 Task: Create a reminder to pay the rent on the 1st of each month.
Action: Mouse moved to (42, 119)
Screenshot: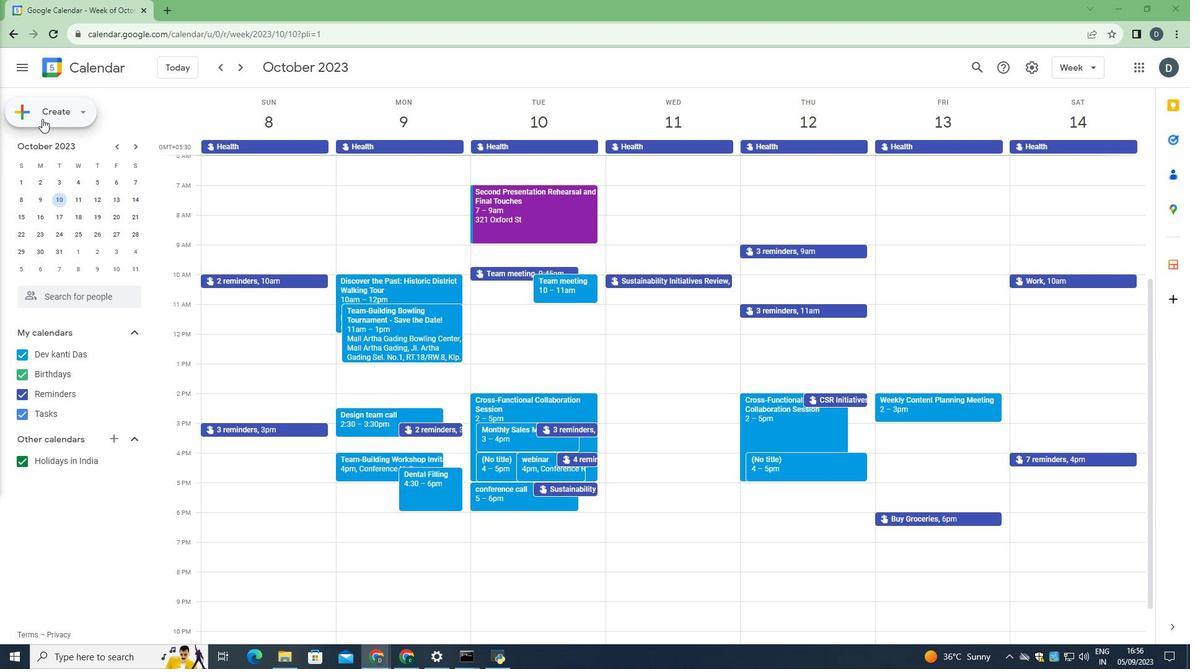 
Action: Mouse pressed left at (42, 119)
Screenshot: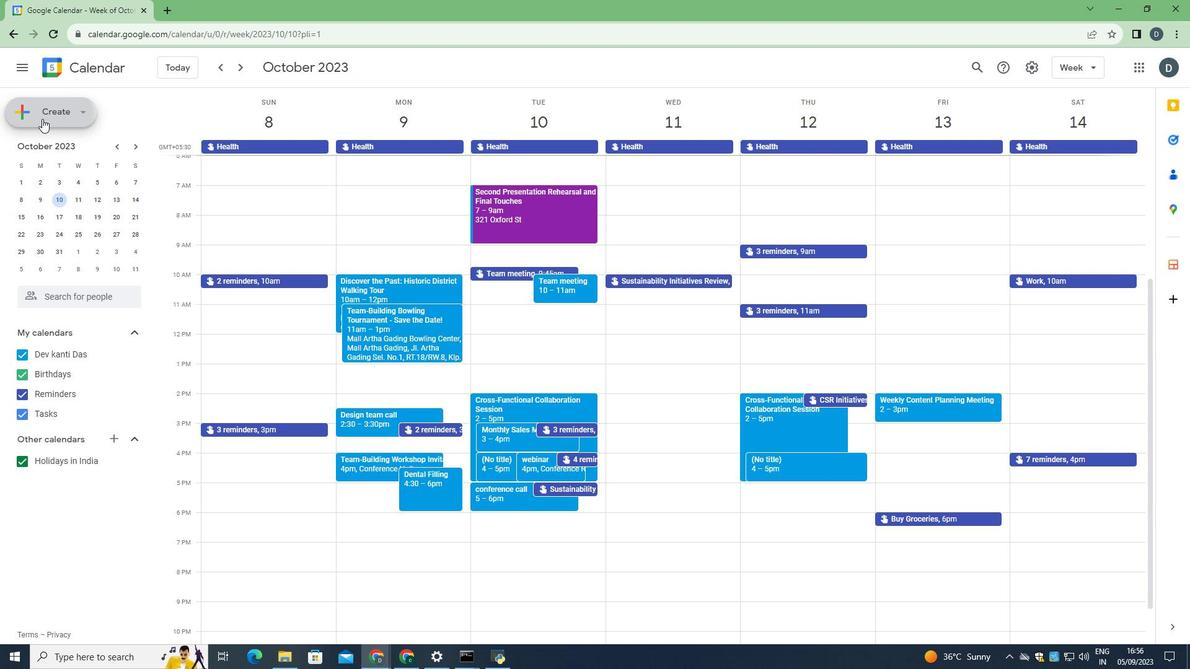 
Action: Mouse moved to (36, 139)
Screenshot: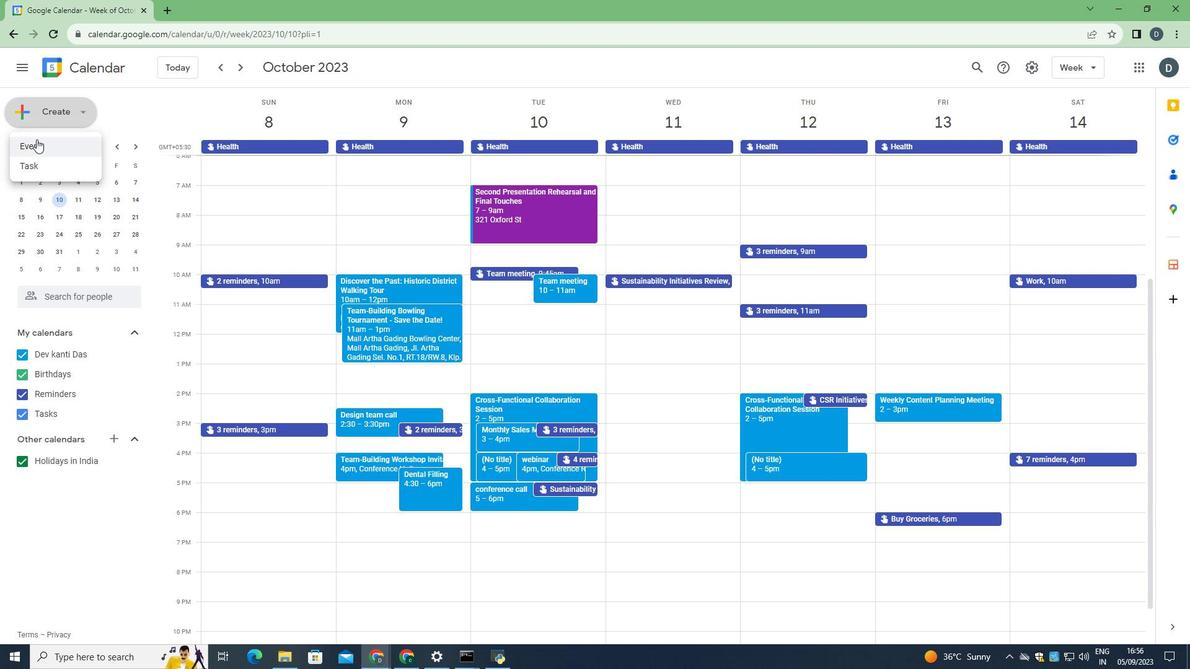 
Action: Mouse pressed left at (36, 139)
Screenshot: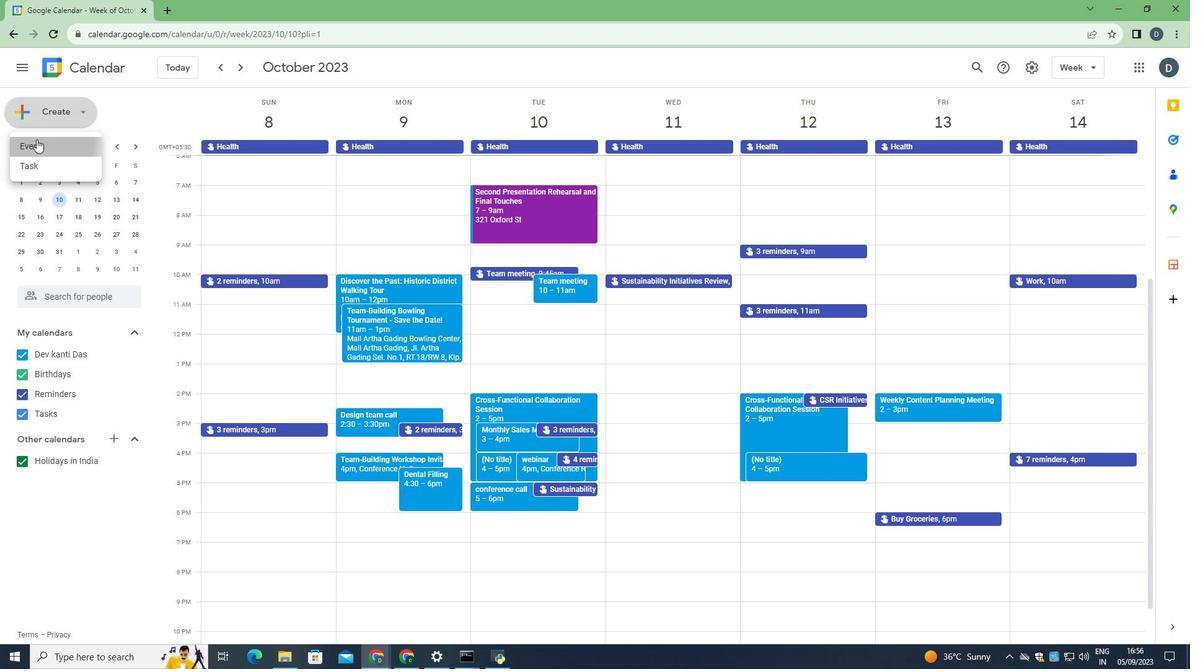 
Action: Mouse moved to (315, 257)
Screenshot: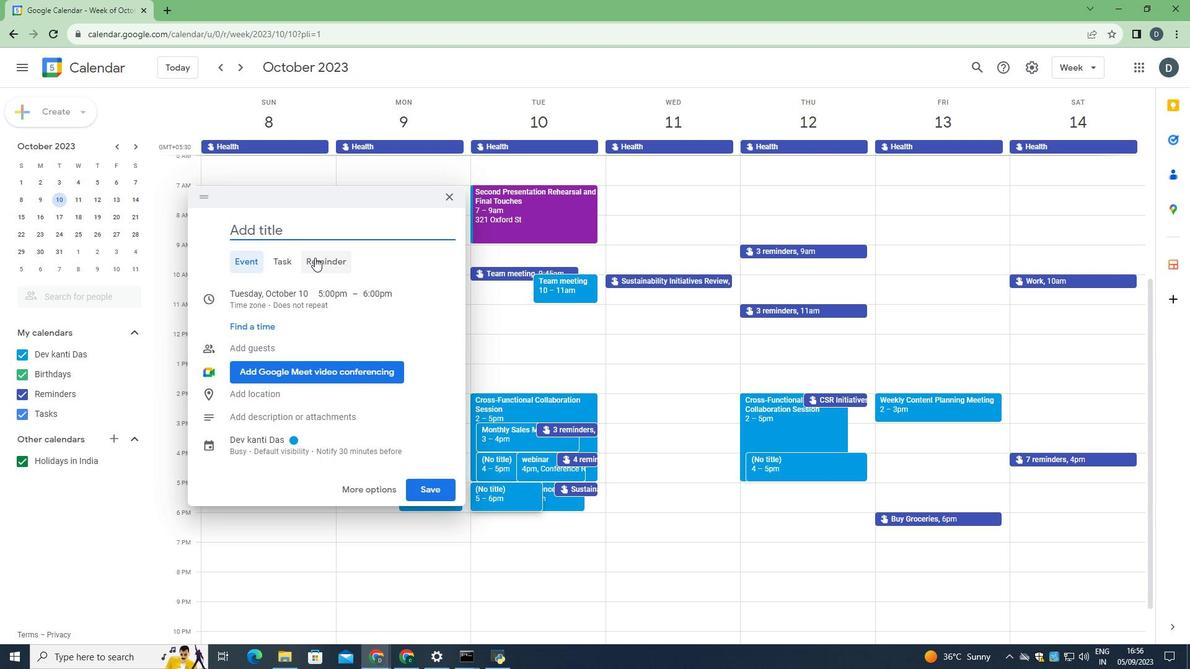 
Action: Mouse pressed left at (315, 257)
Screenshot: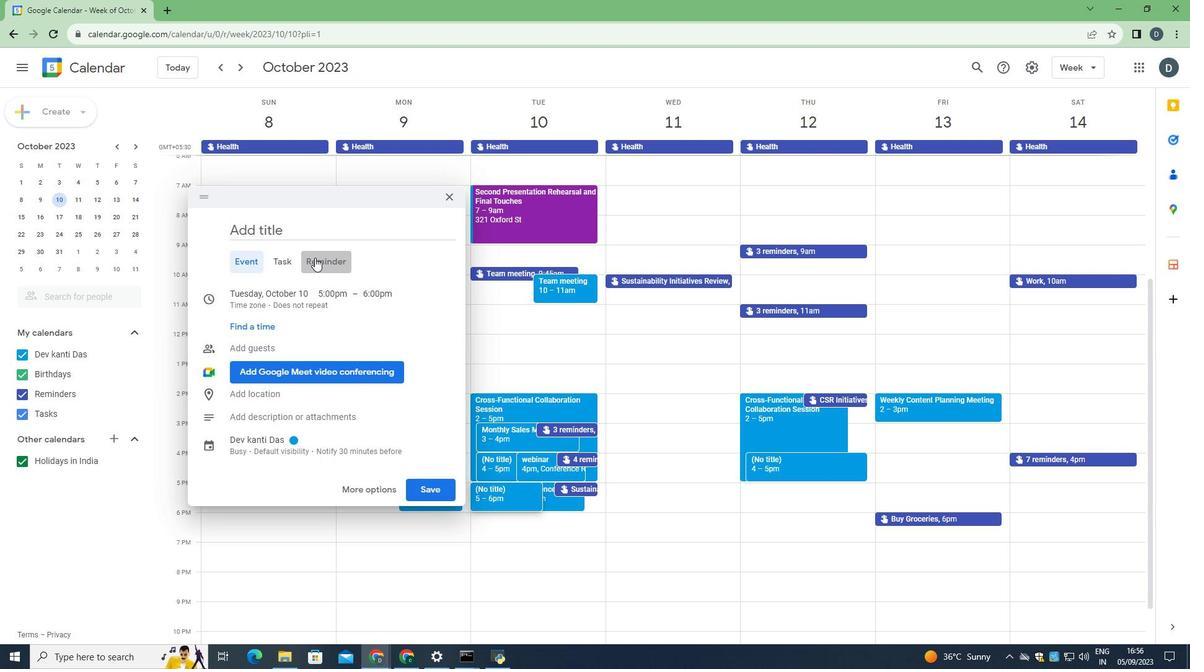 
Action: Mouse moved to (319, 232)
Screenshot: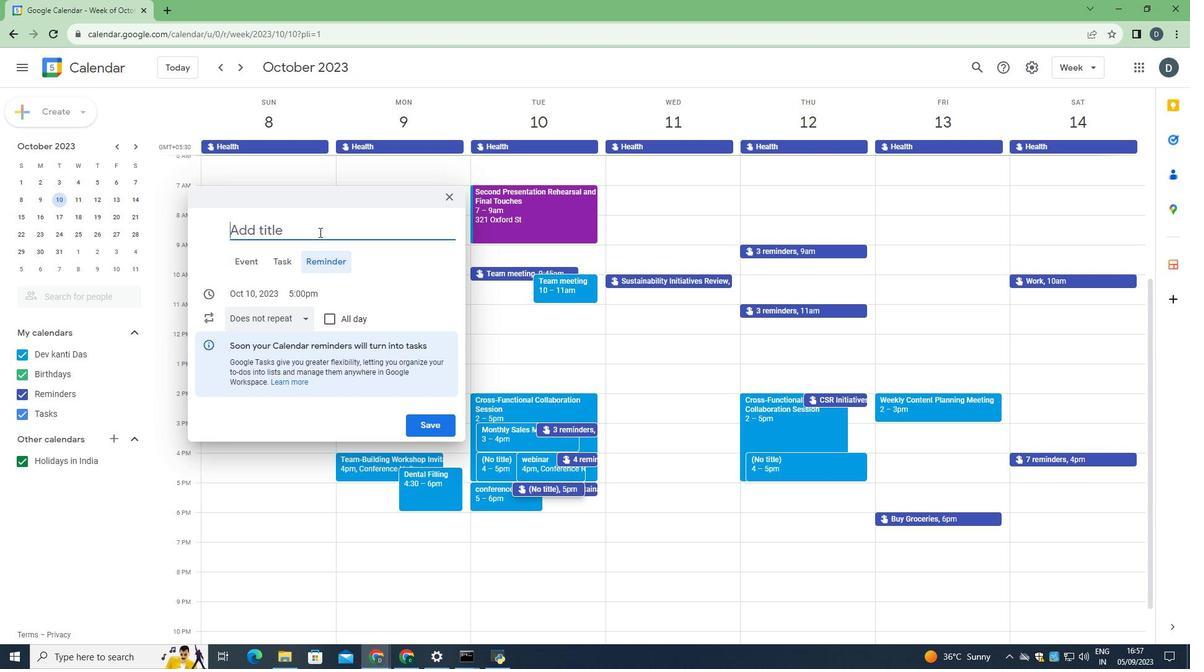 
Action: Mouse pressed left at (319, 232)
Screenshot: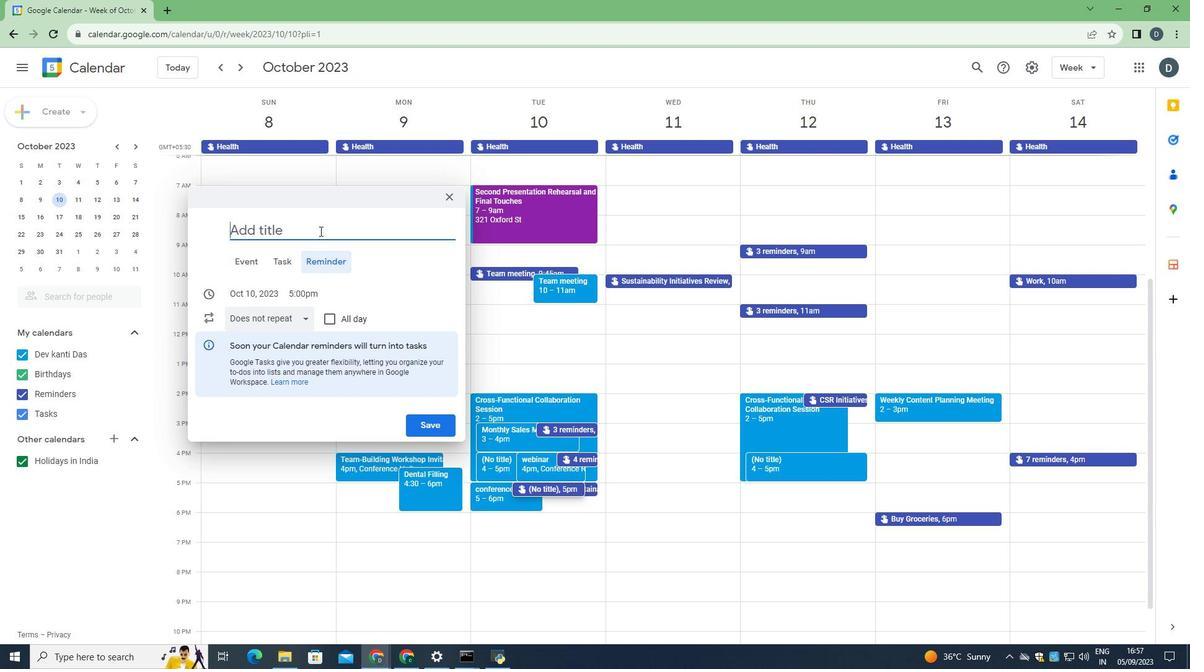 
Action: Mouse moved to (322, 229)
Screenshot: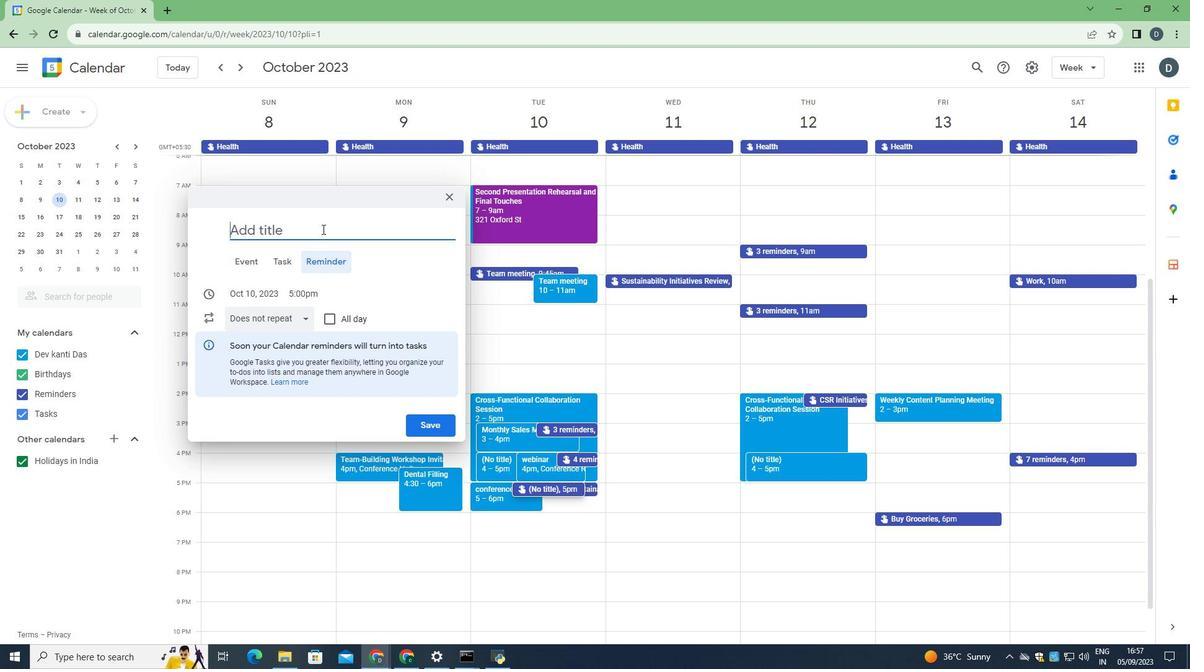 
Action: Key pressed <Key.shift><Key.shift><Key.shift><Key.shift><Key.shift><Key.shift><Key.shift><Key.shift><Key.shift><Key.shift><Key.shift><Key.shift><Key.shift><Key.shift><Key.shift><Key.shift><Key.shift><Key.shift><Key.shift><Key.shift><Key.shift><Key.shift><Key.shift><Key.shift><Key.shift><Key.shift><Key.shift><Key.shift><Key.shift><Key.shift><Key.shift><Key.shift><Key.shift><Key.shift>Monthly<Key.space><Key.shift>Pay<Key.space><Key.shift>Rent
Screenshot: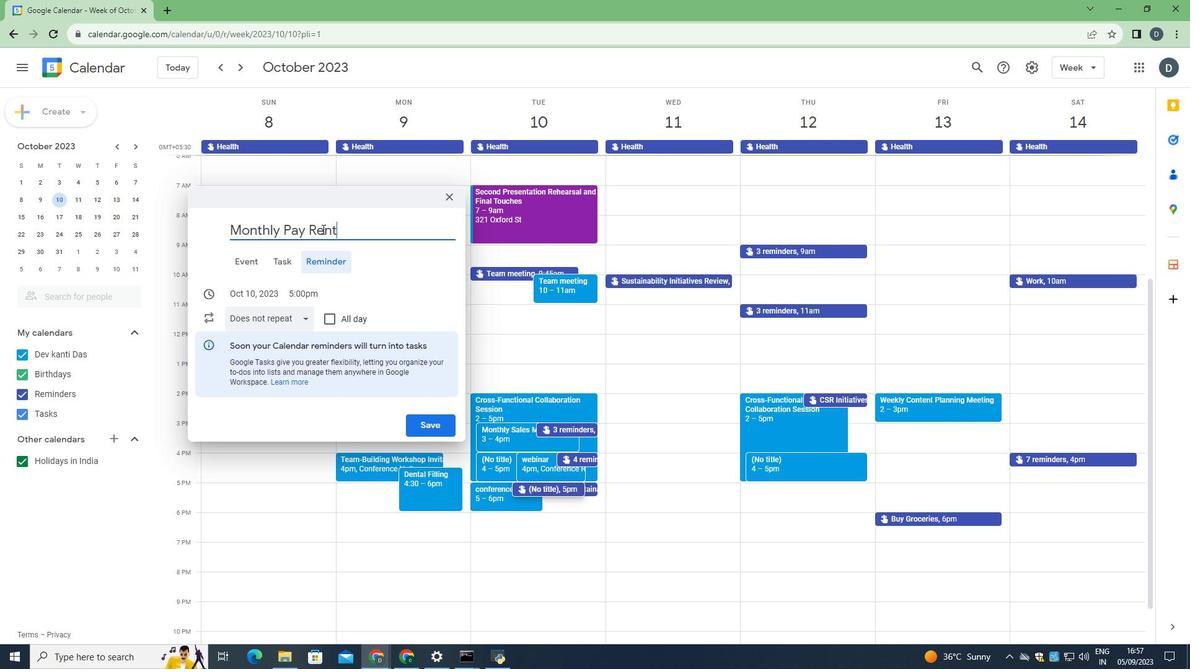 
Action: Mouse moved to (267, 295)
Screenshot: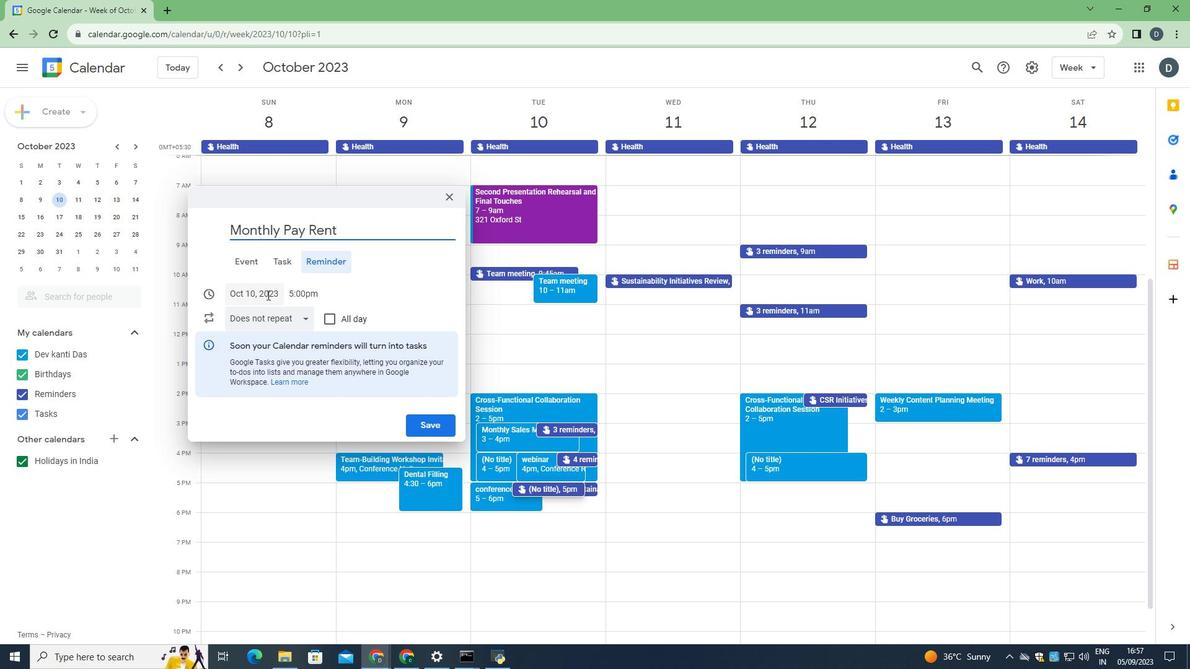 
Action: Mouse pressed left at (267, 295)
Screenshot: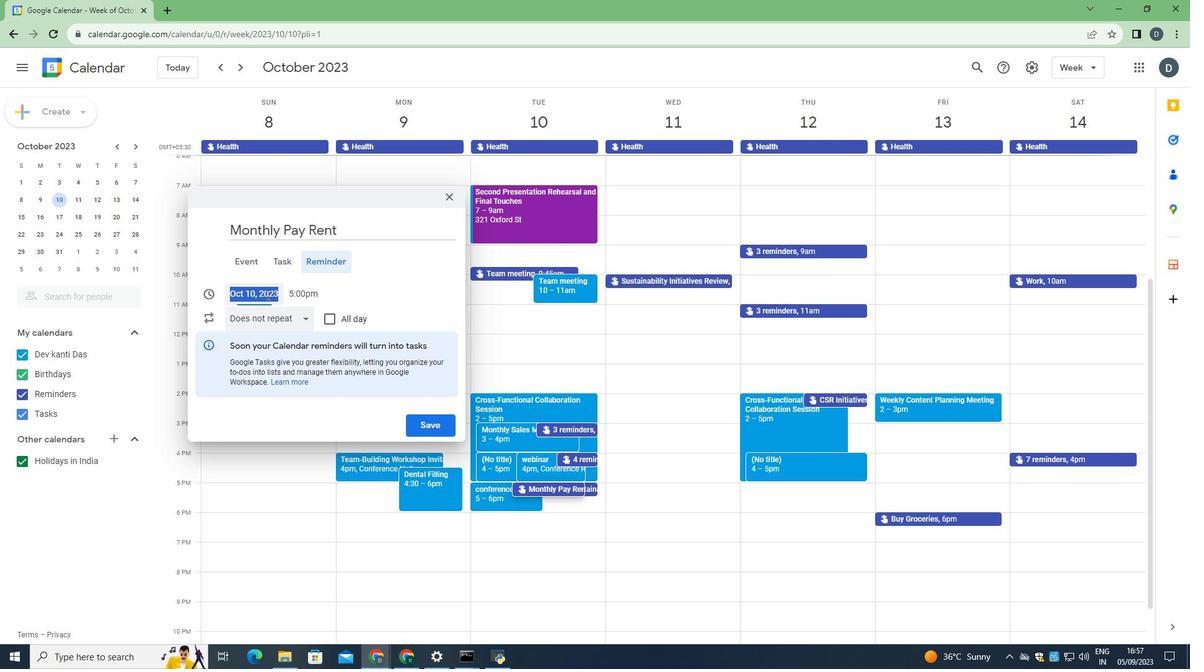 
Action: Mouse moved to (383, 315)
Screenshot: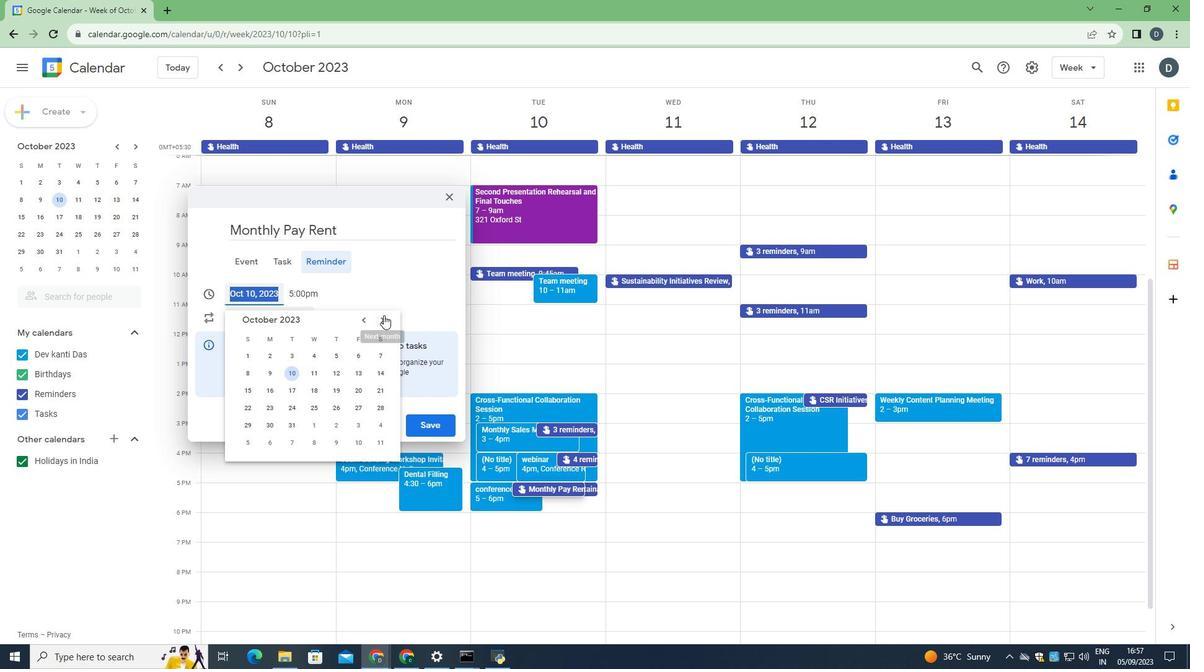 
Action: Mouse pressed left at (383, 315)
Screenshot: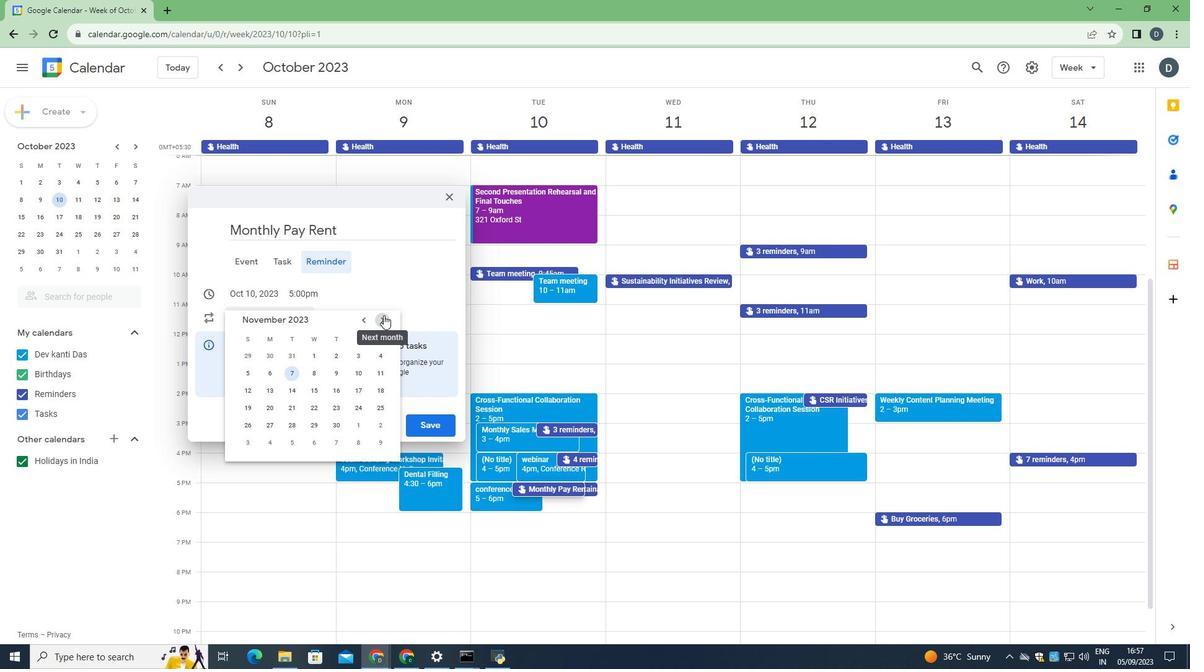 
Action: Mouse moved to (316, 356)
Screenshot: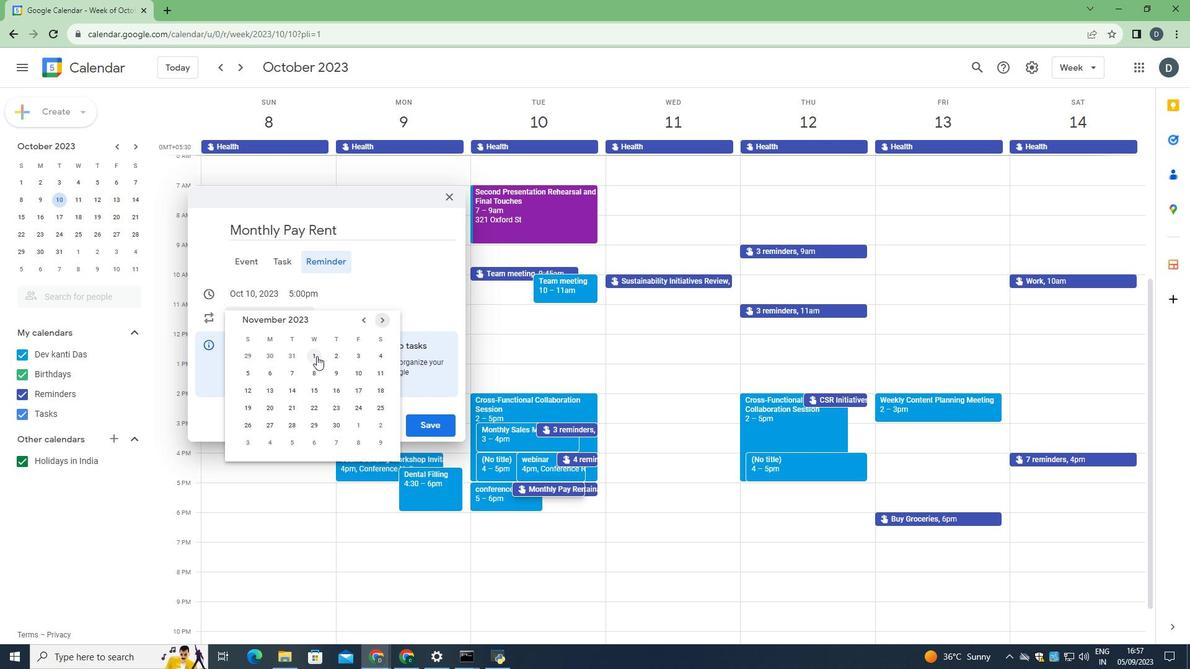 
Action: Mouse pressed left at (316, 356)
Screenshot: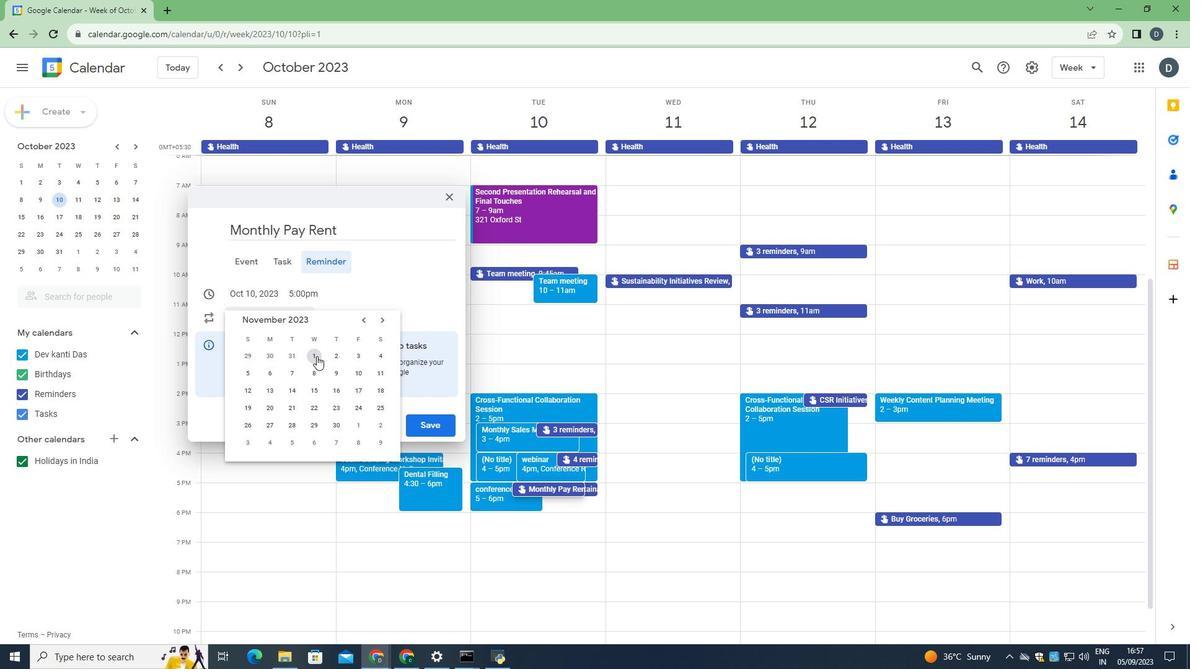 
Action: Mouse moved to (405, 315)
Screenshot: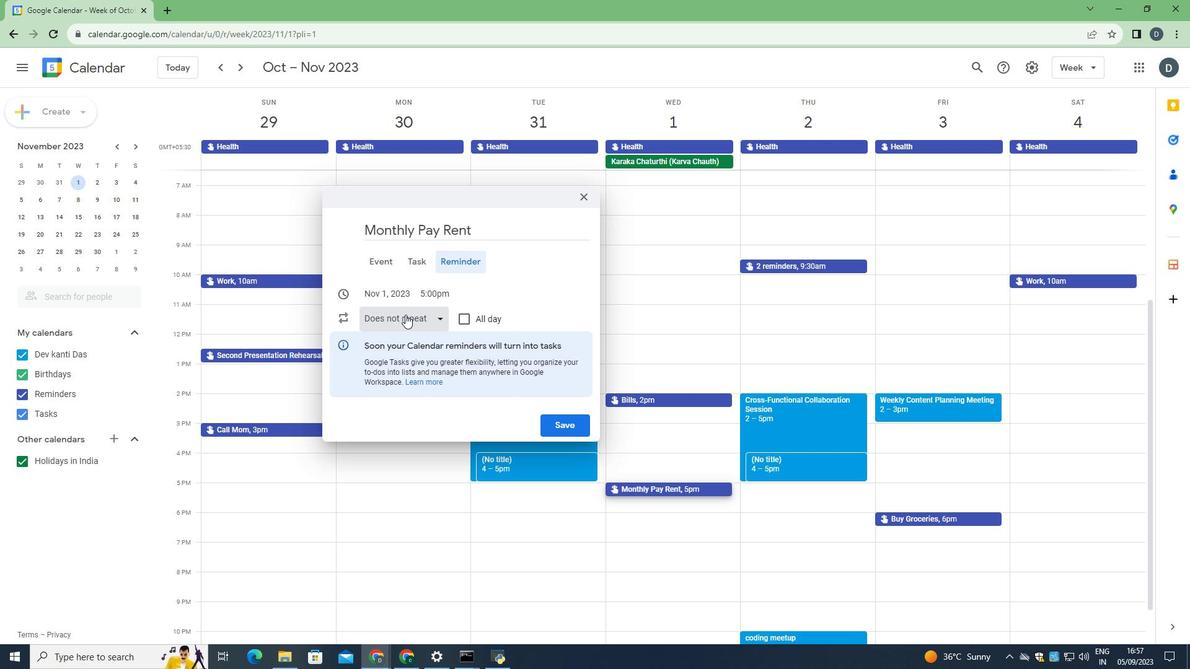 
Action: Mouse pressed left at (405, 315)
Screenshot: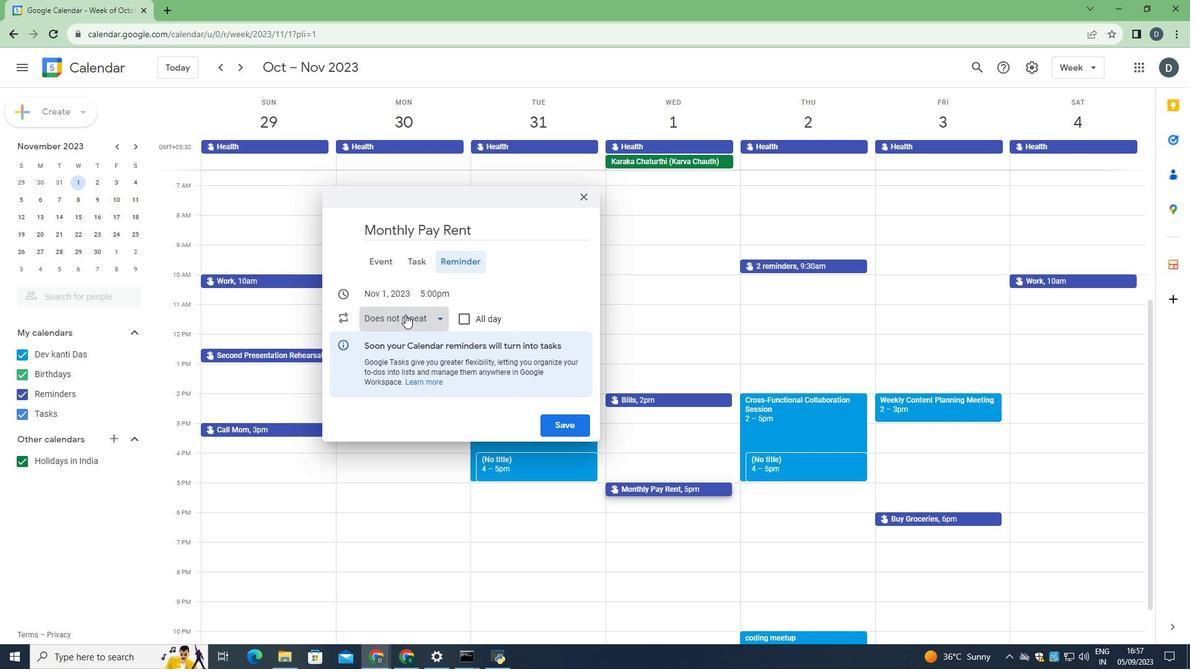 
Action: Mouse moved to (407, 464)
Screenshot: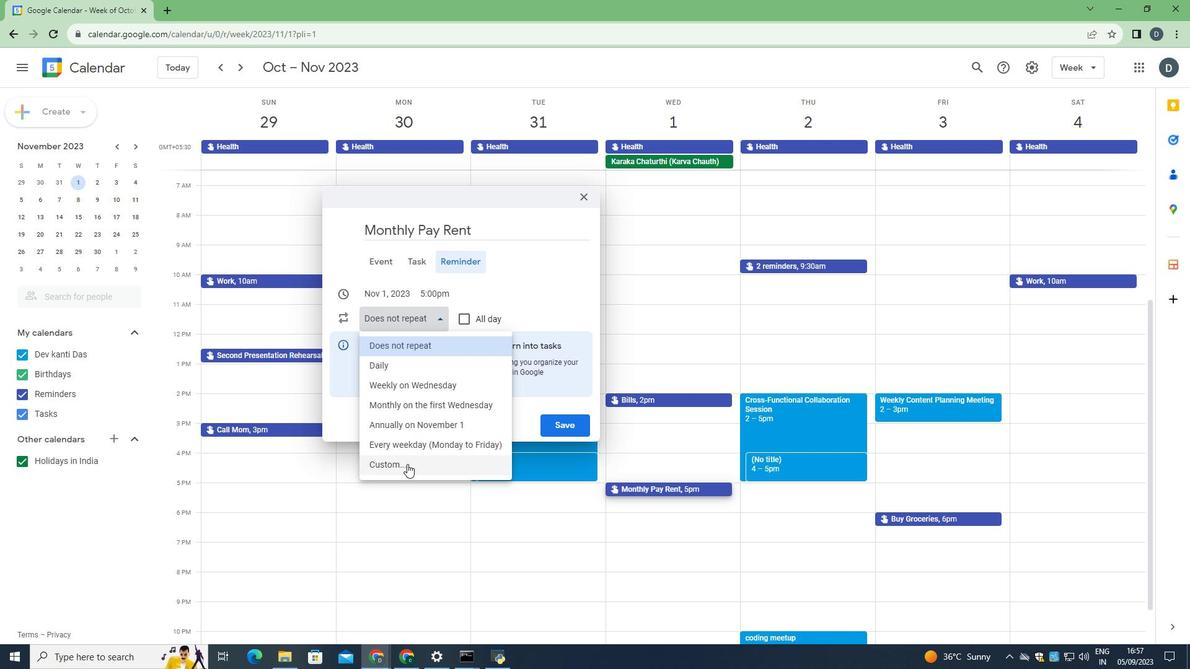 
Action: Mouse pressed left at (407, 464)
Screenshot: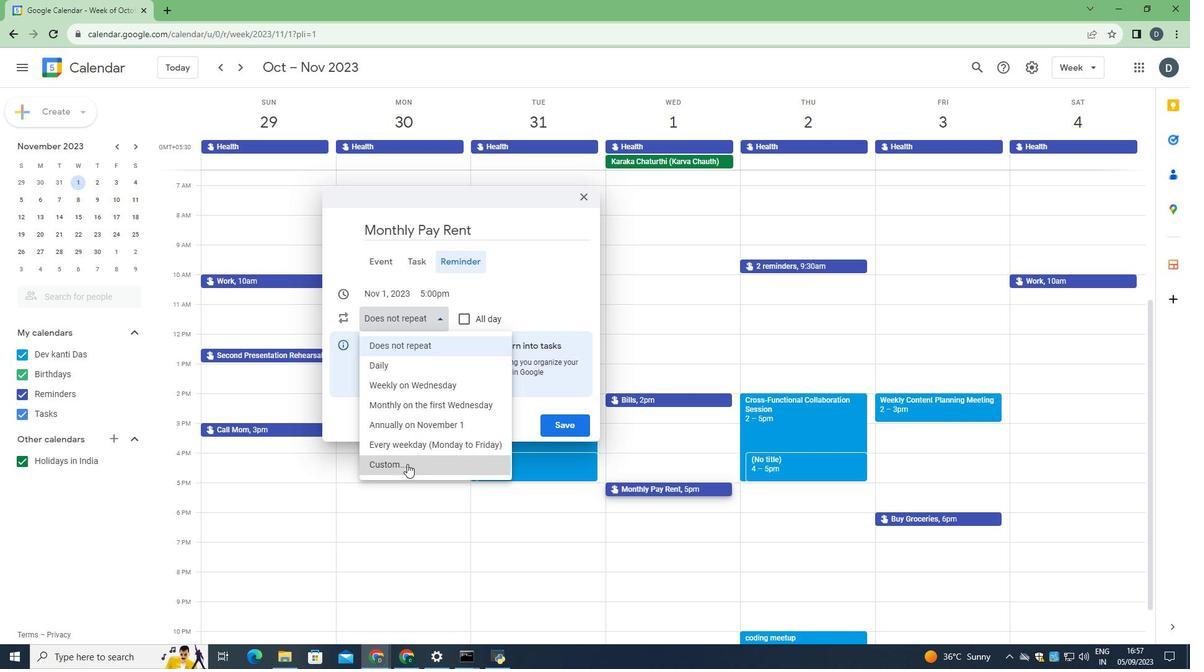 
Action: Mouse moved to (617, 270)
Screenshot: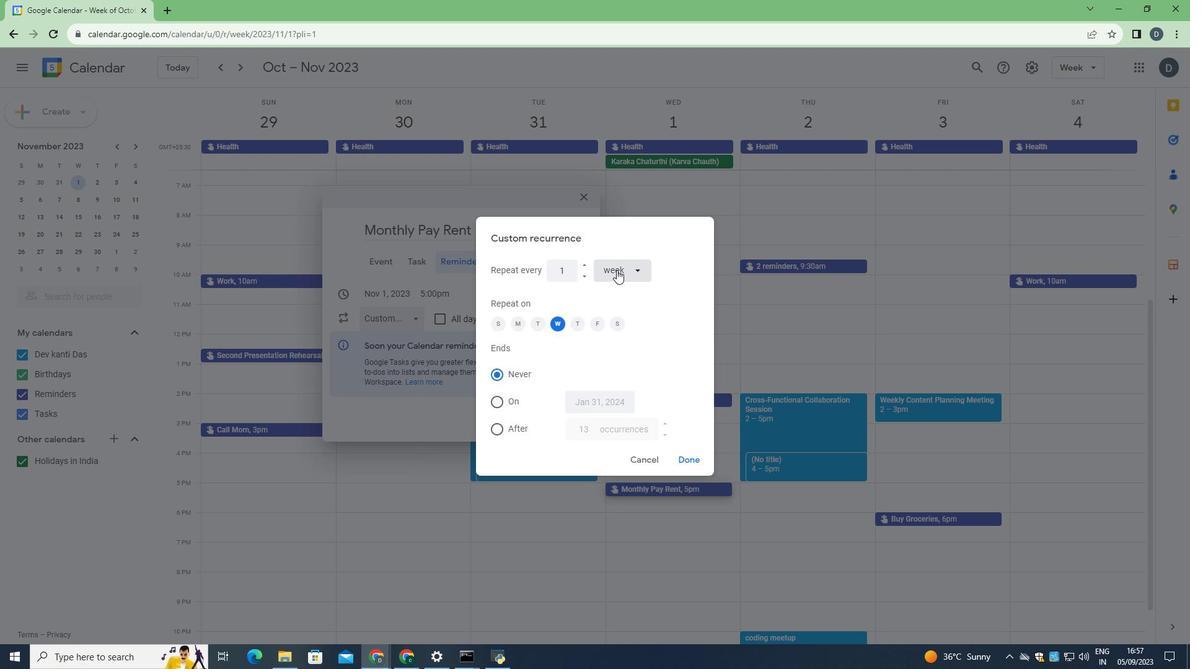 
Action: Mouse pressed left at (617, 270)
Screenshot: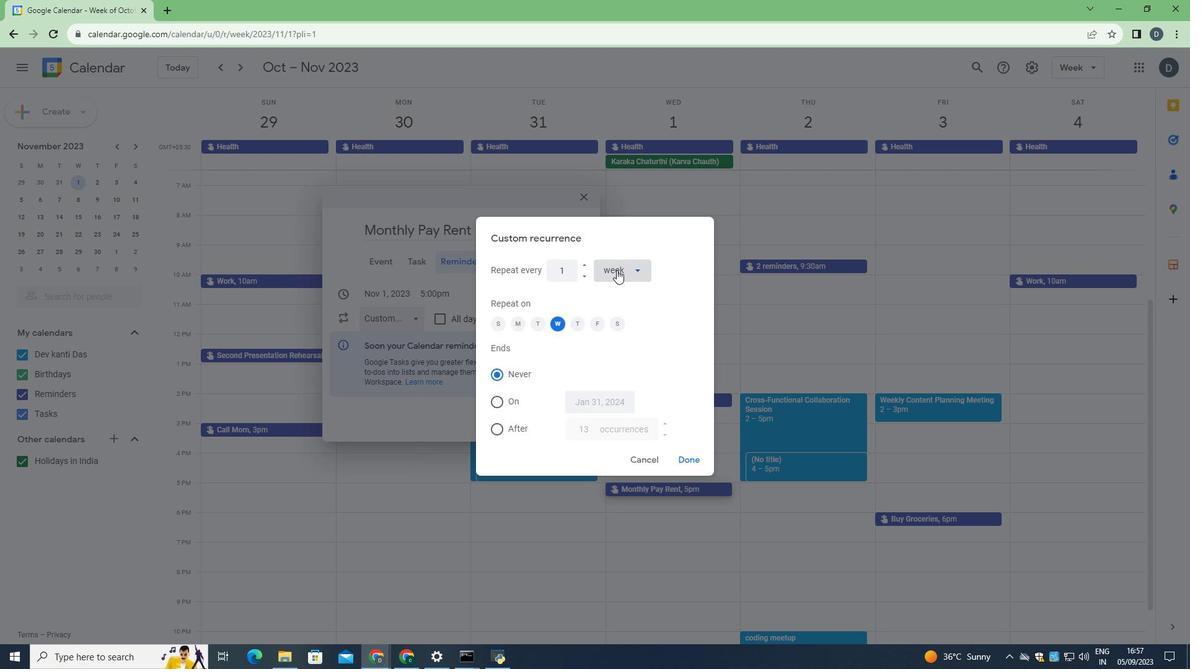 
Action: Mouse moved to (618, 335)
Screenshot: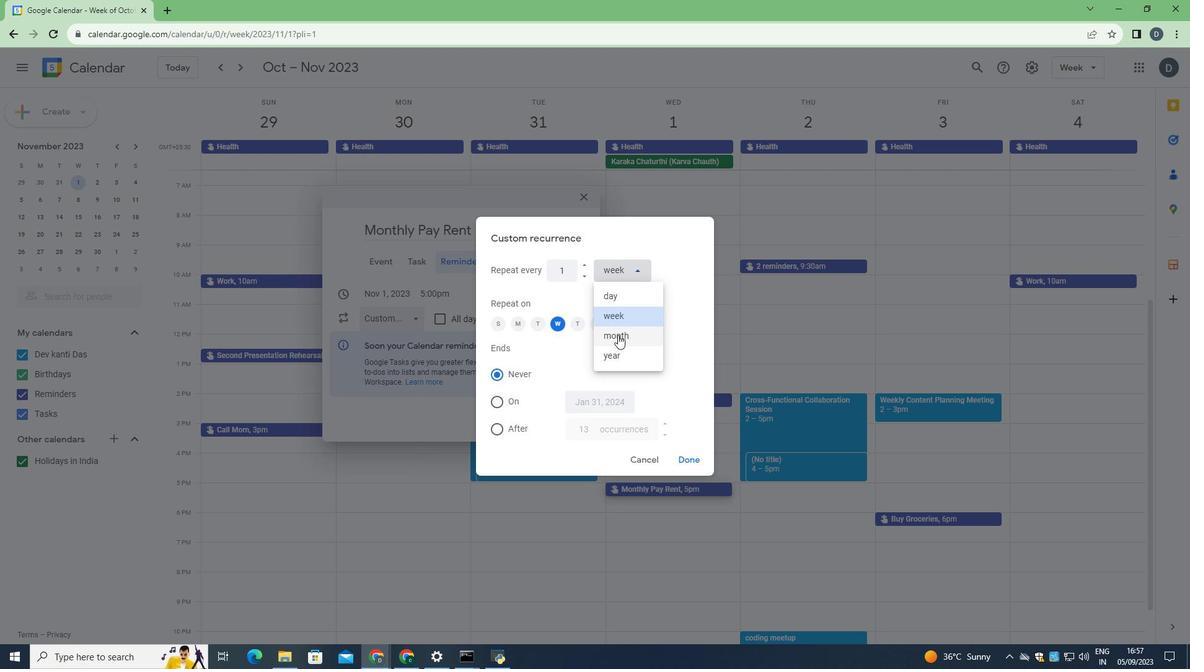 
Action: Mouse pressed left at (618, 335)
Screenshot: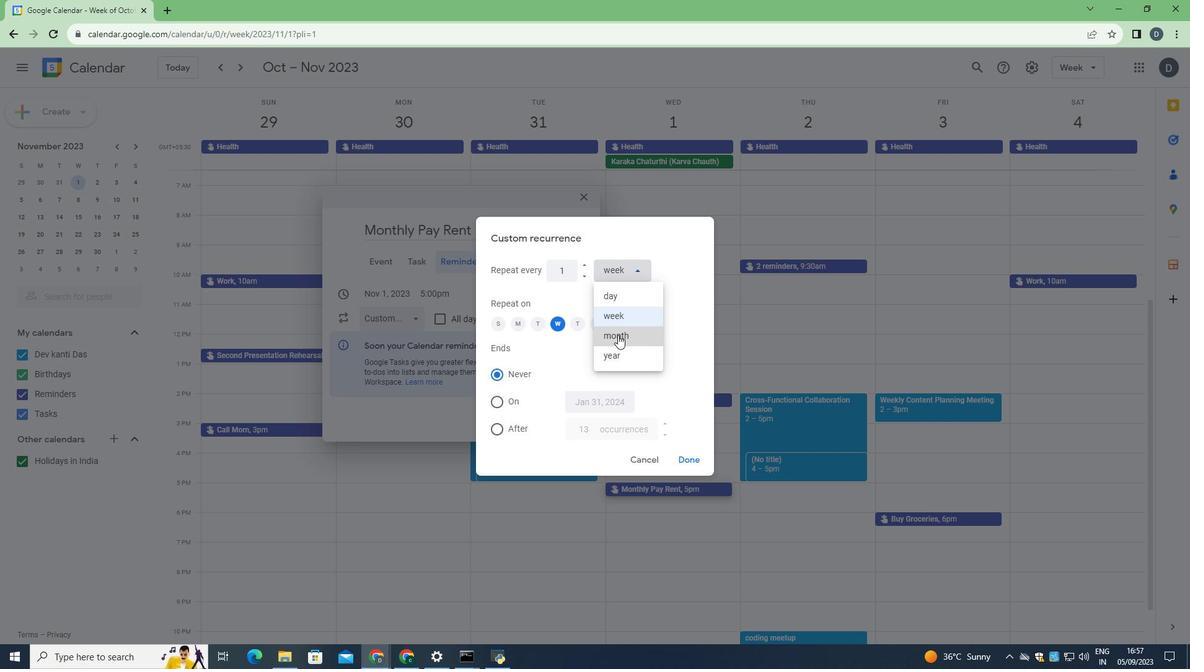 
Action: Mouse moved to (570, 279)
Screenshot: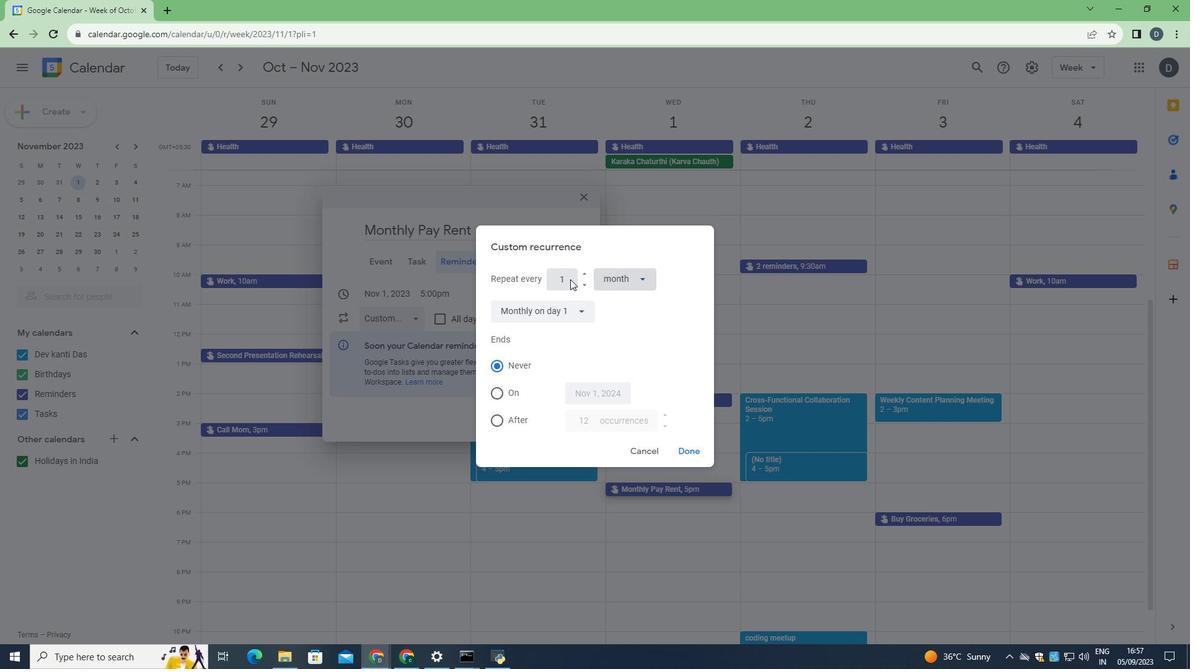 
Action: Mouse pressed left at (570, 279)
Screenshot: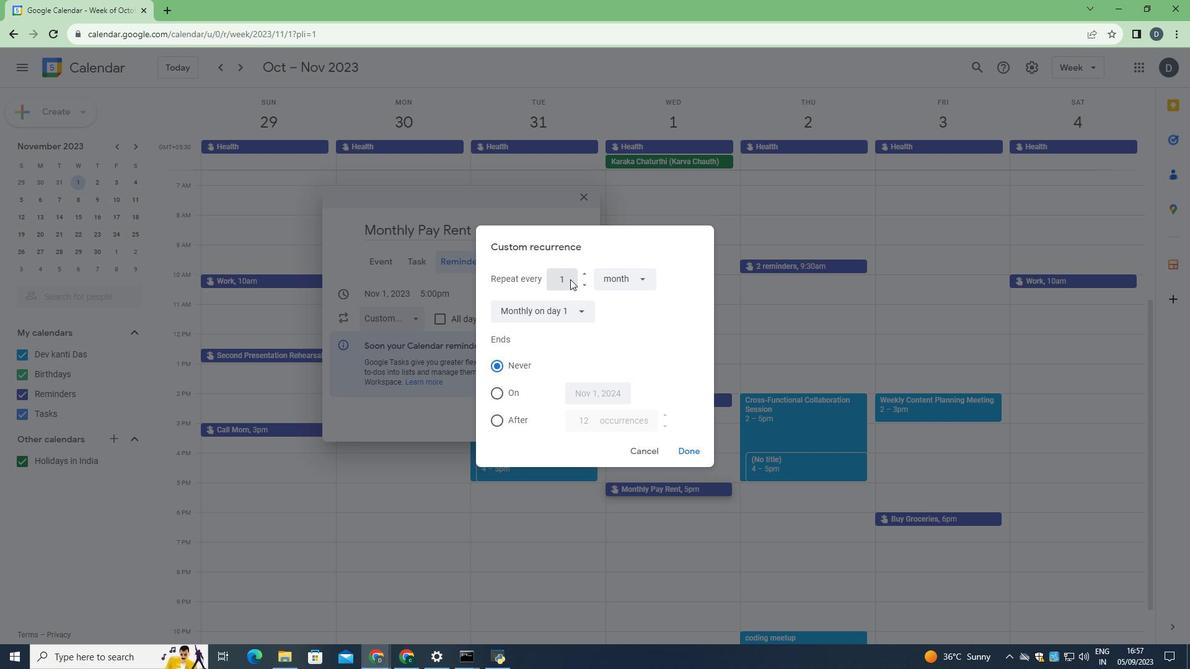 
Action: Mouse moved to (689, 446)
Screenshot: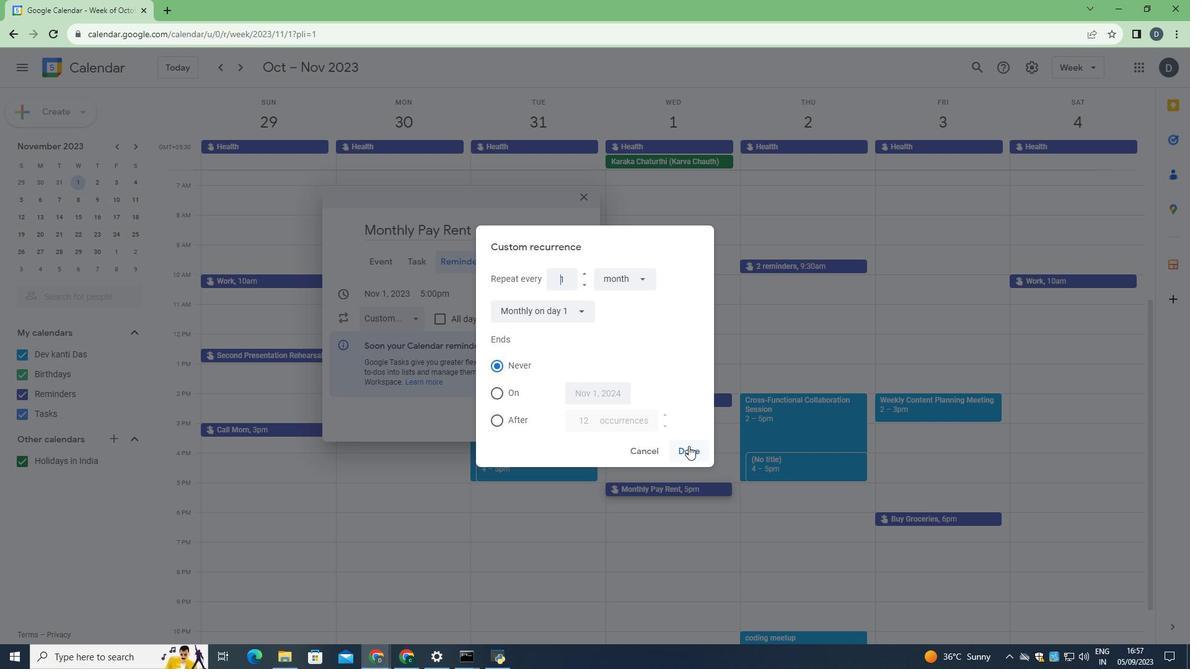
Action: Mouse pressed left at (689, 446)
Screenshot: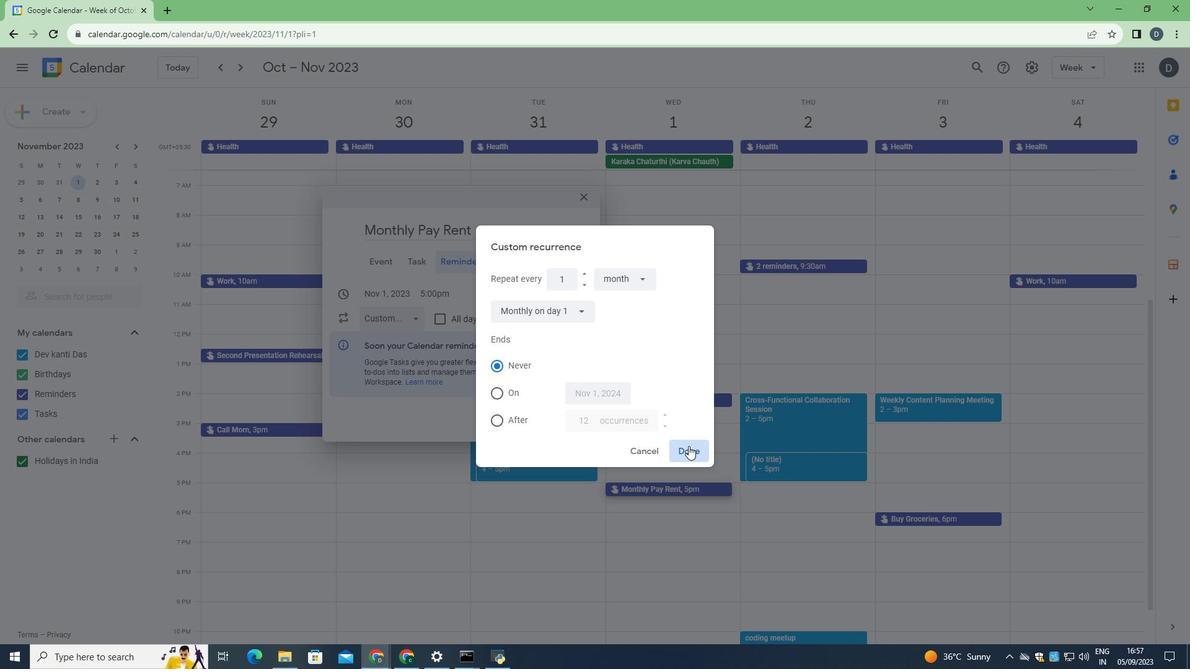 
Action: Mouse moved to (571, 427)
Screenshot: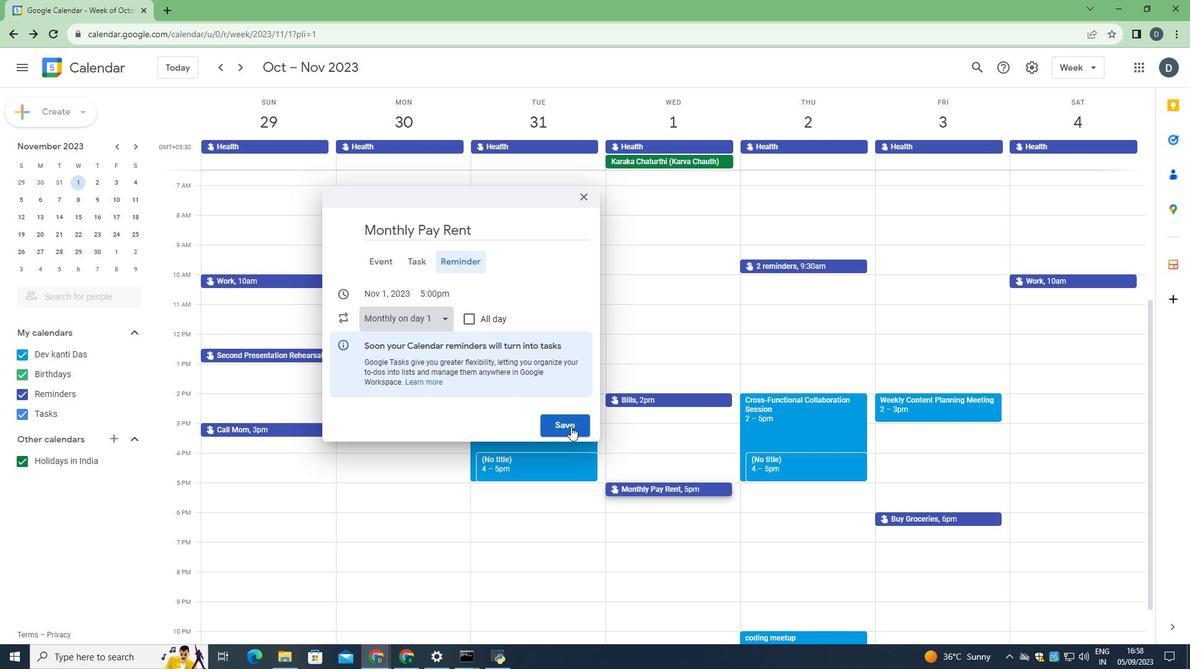 
Action: Mouse pressed left at (571, 427)
Screenshot: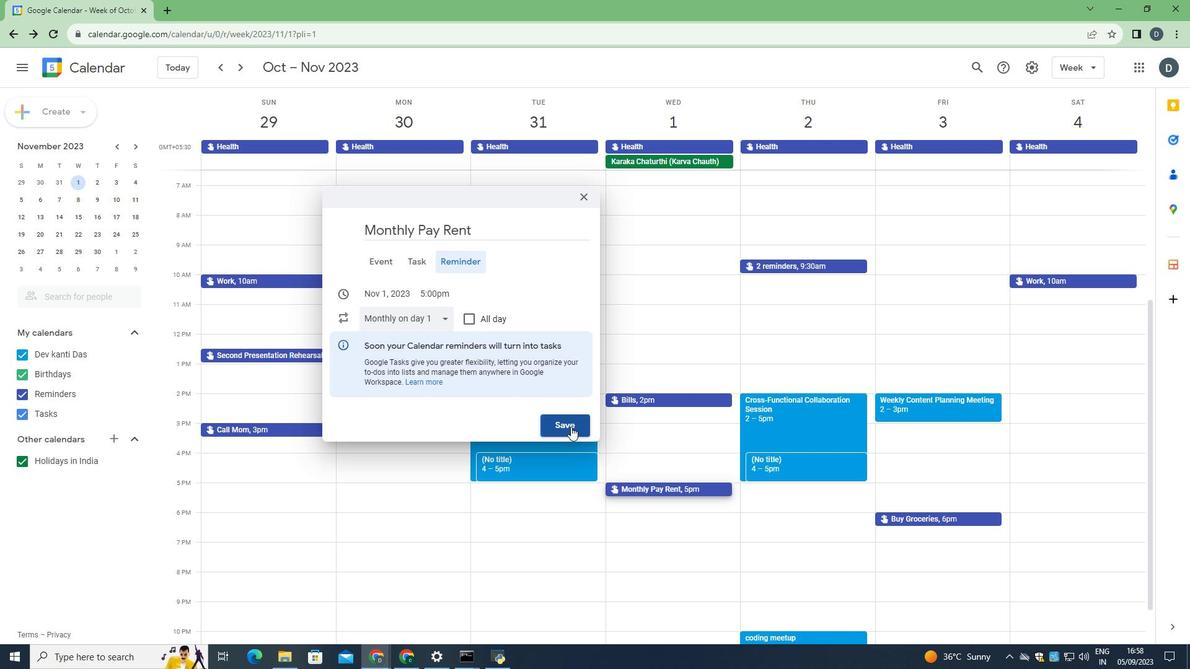 
